 Task: Create a rule from the Agile list, Priority changed -> Complete task in the project AgileCircle if Priority Cleared then Complete Task
Action: Mouse moved to (55, 362)
Screenshot: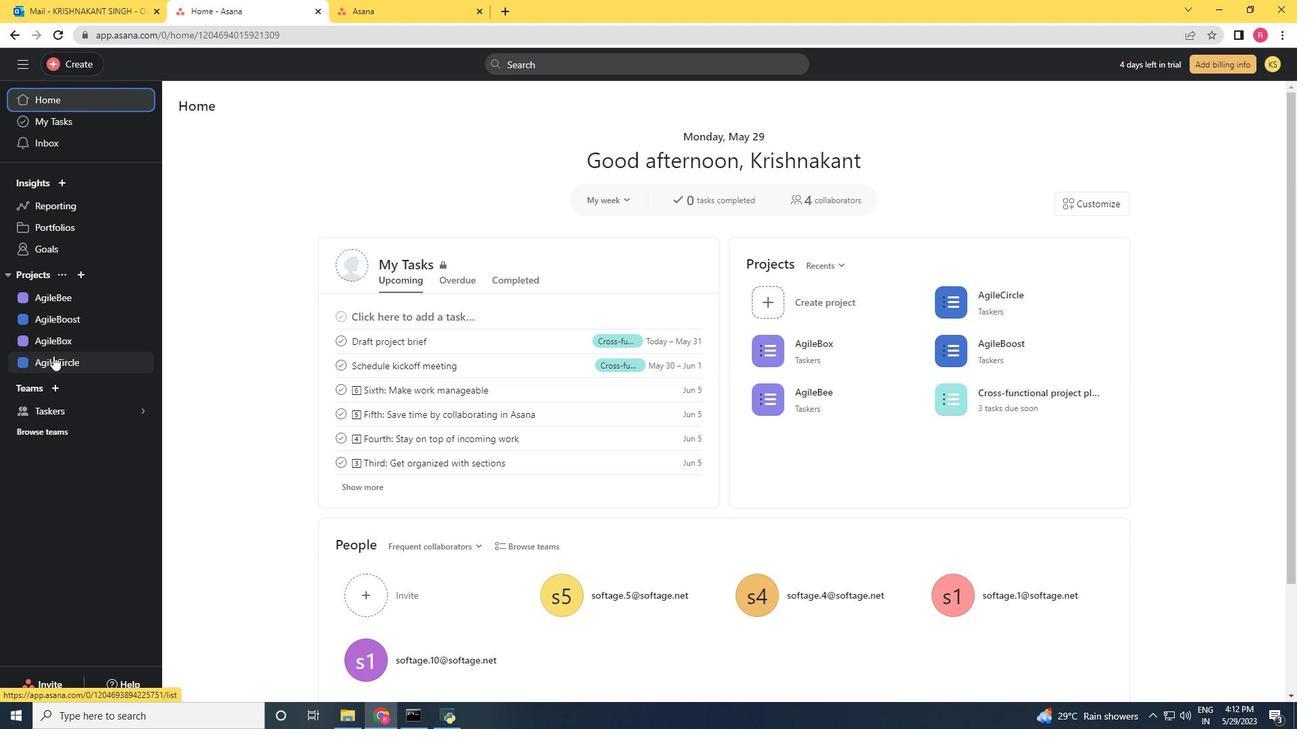 
Action: Mouse pressed left at (55, 362)
Screenshot: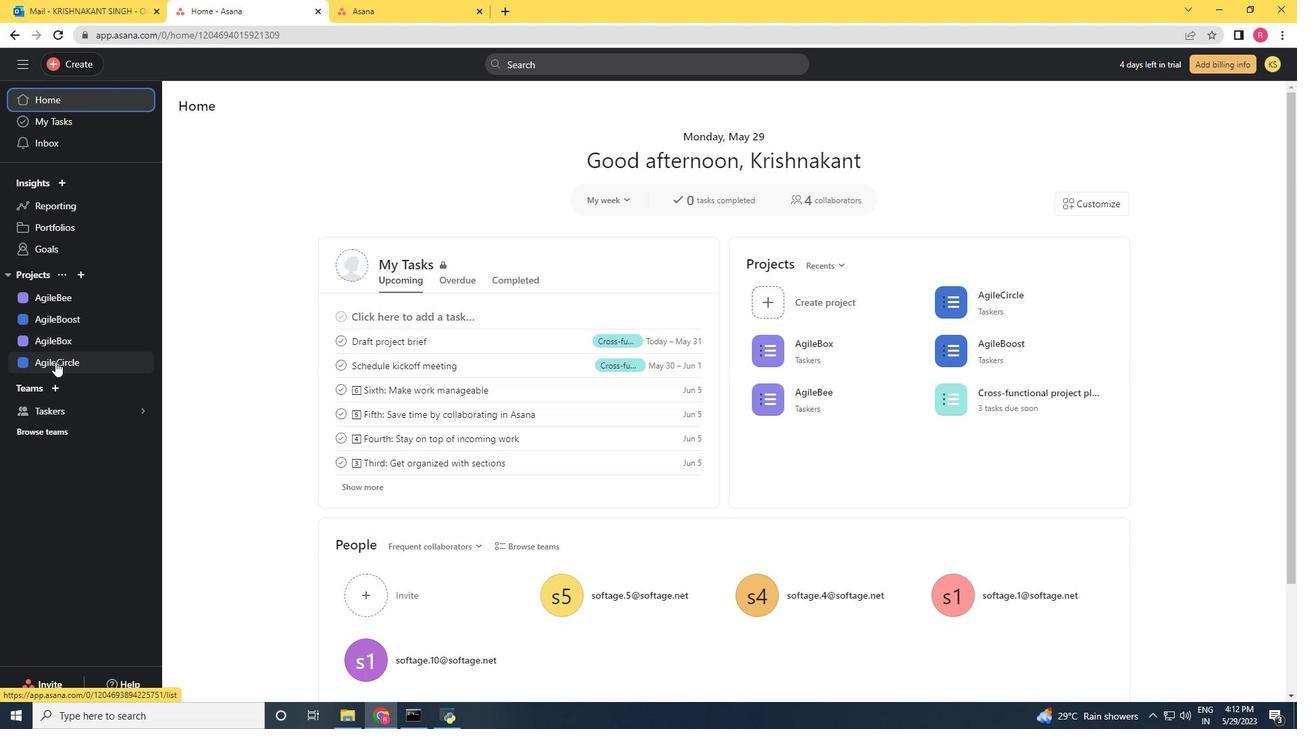 
Action: Mouse moved to (1250, 108)
Screenshot: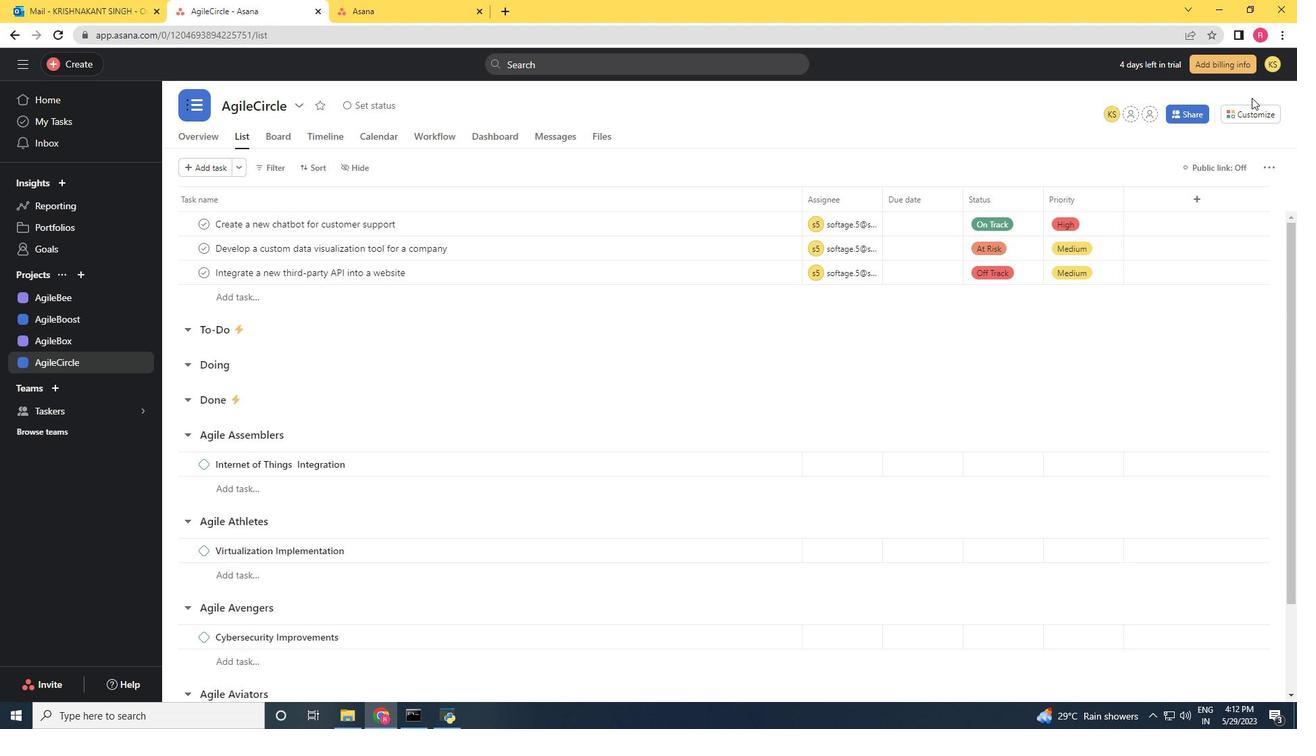 
Action: Mouse pressed left at (1250, 108)
Screenshot: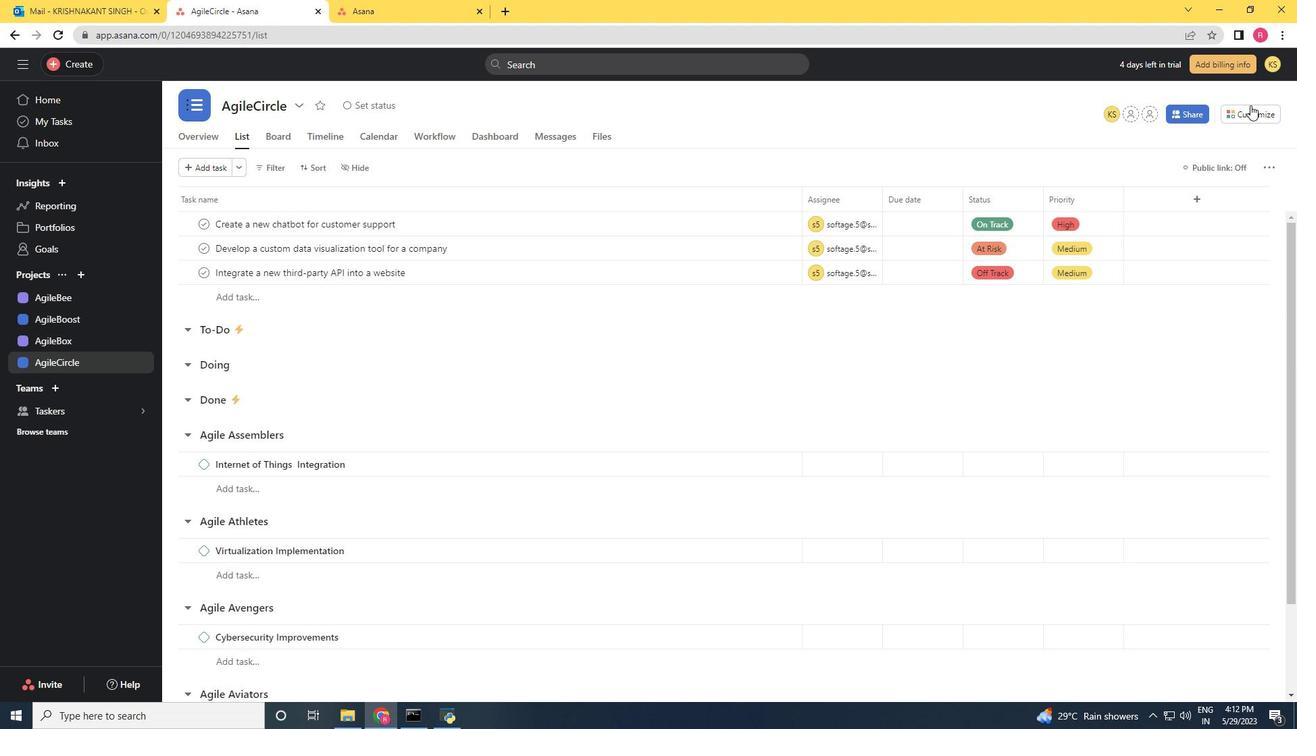 
Action: Mouse moved to (1015, 306)
Screenshot: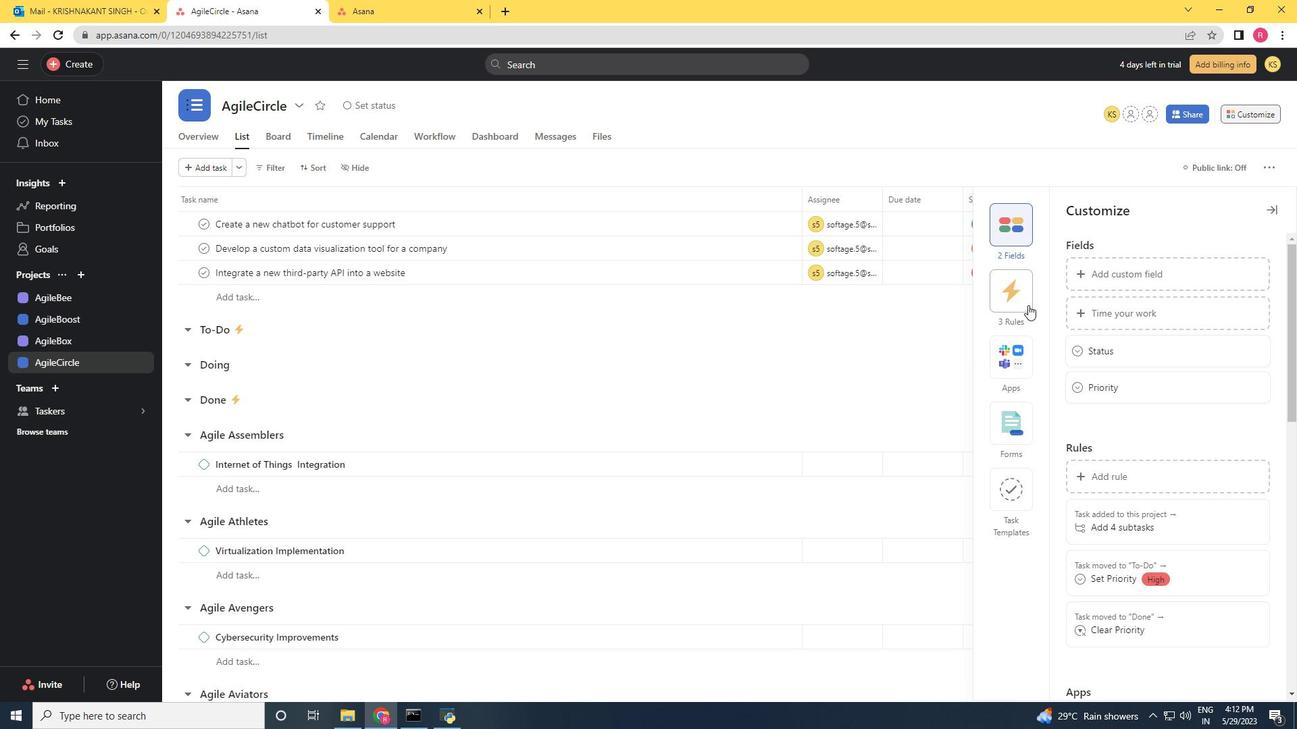 
Action: Mouse pressed left at (1015, 306)
Screenshot: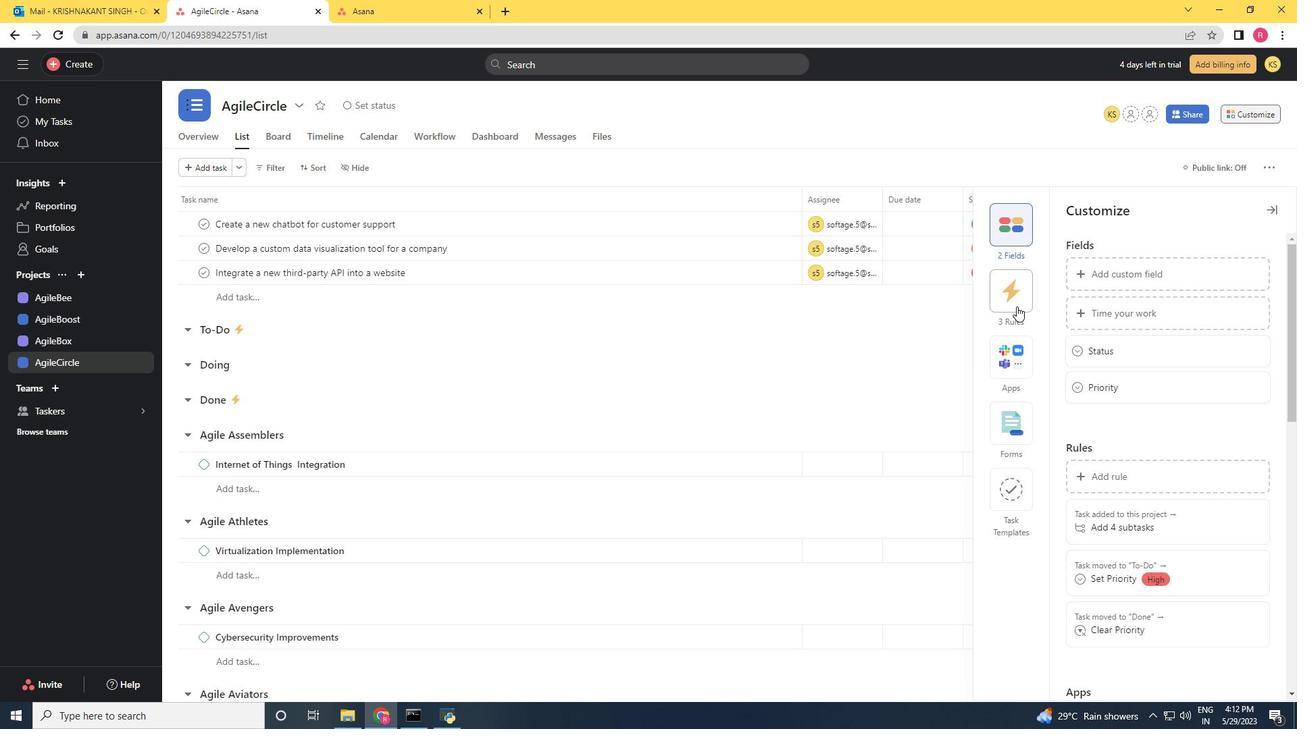 
Action: Mouse moved to (1092, 264)
Screenshot: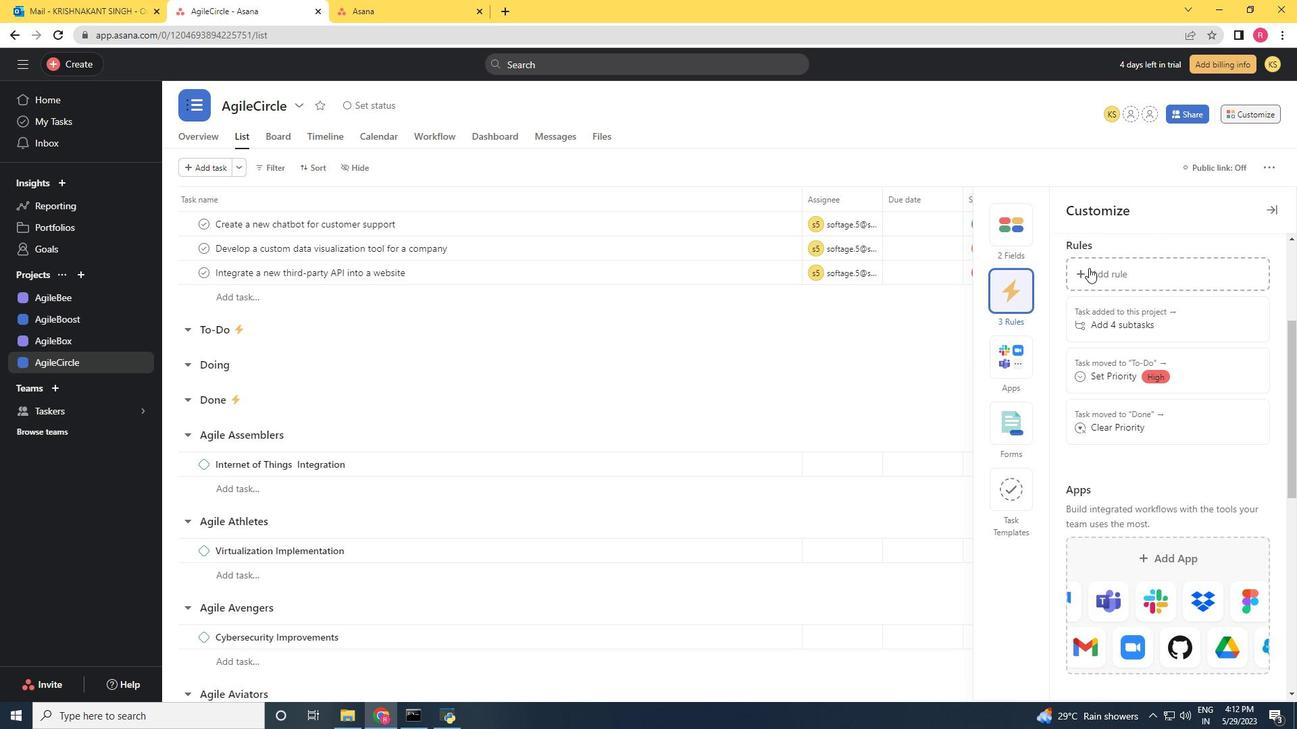 
Action: Mouse pressed left at (1092, 264)
Screenshot: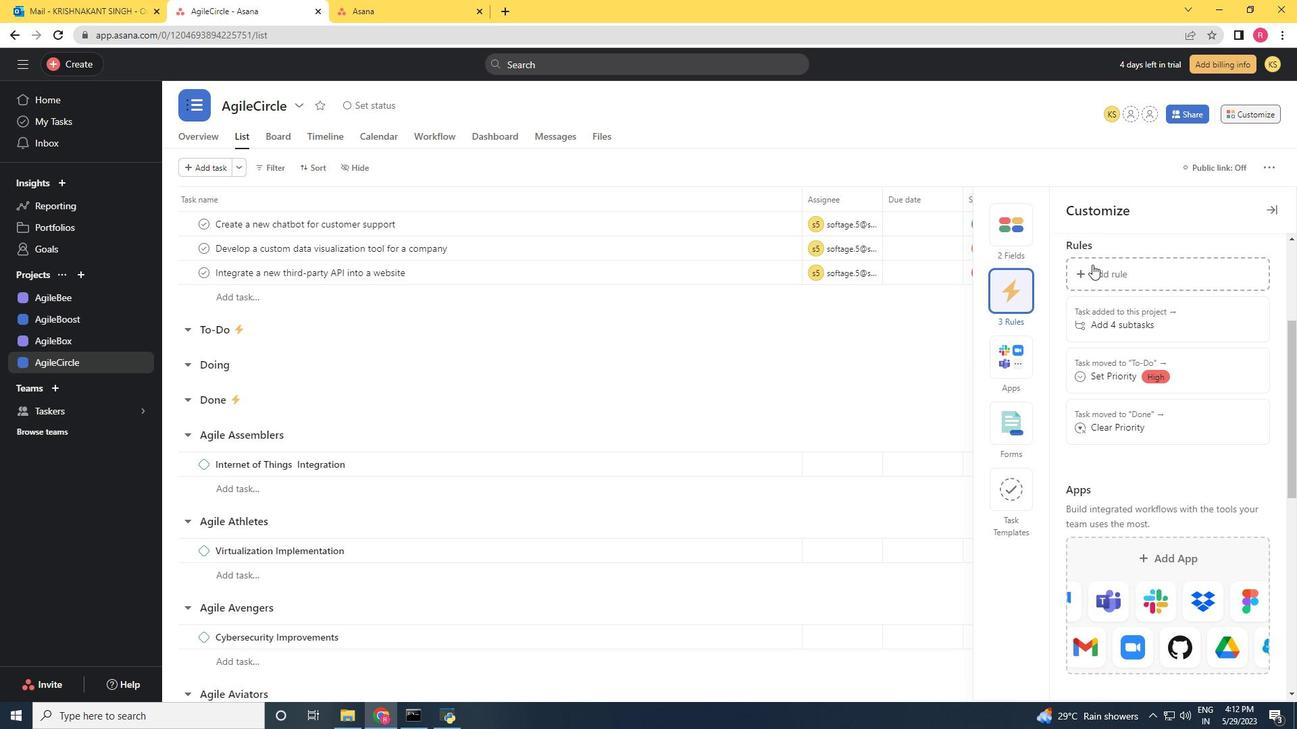 
Action: Mouse moved to (266, 202)
Screenshot: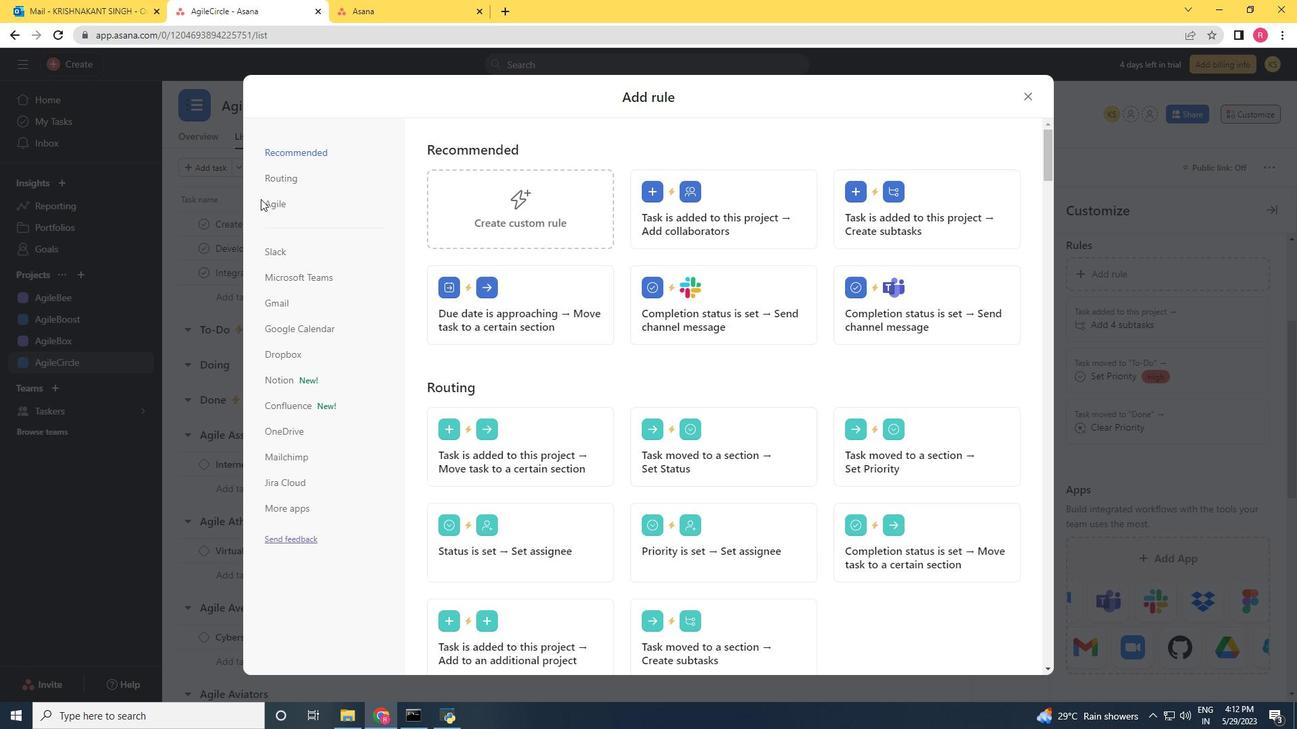
Action: Mouse pressed left at (266, 202)
Screenshot: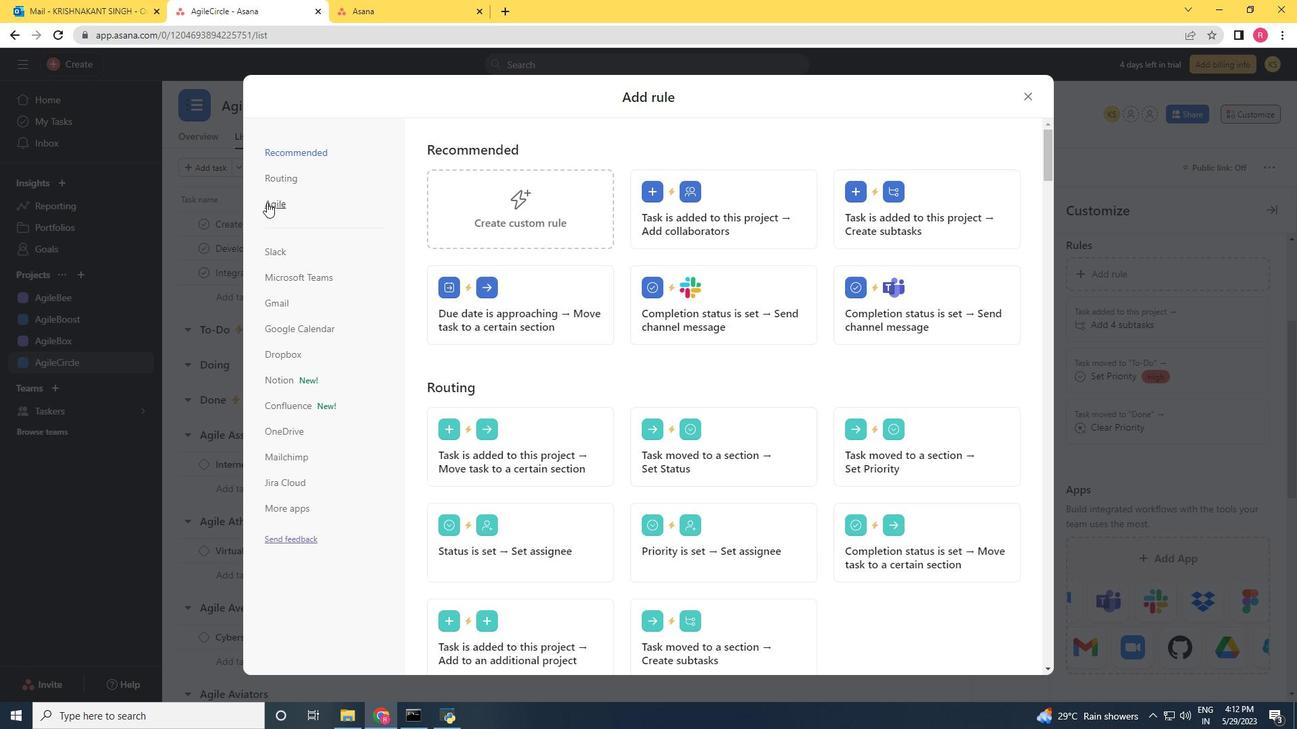
Action: Mouse moved to (670, 213)
Screenshot: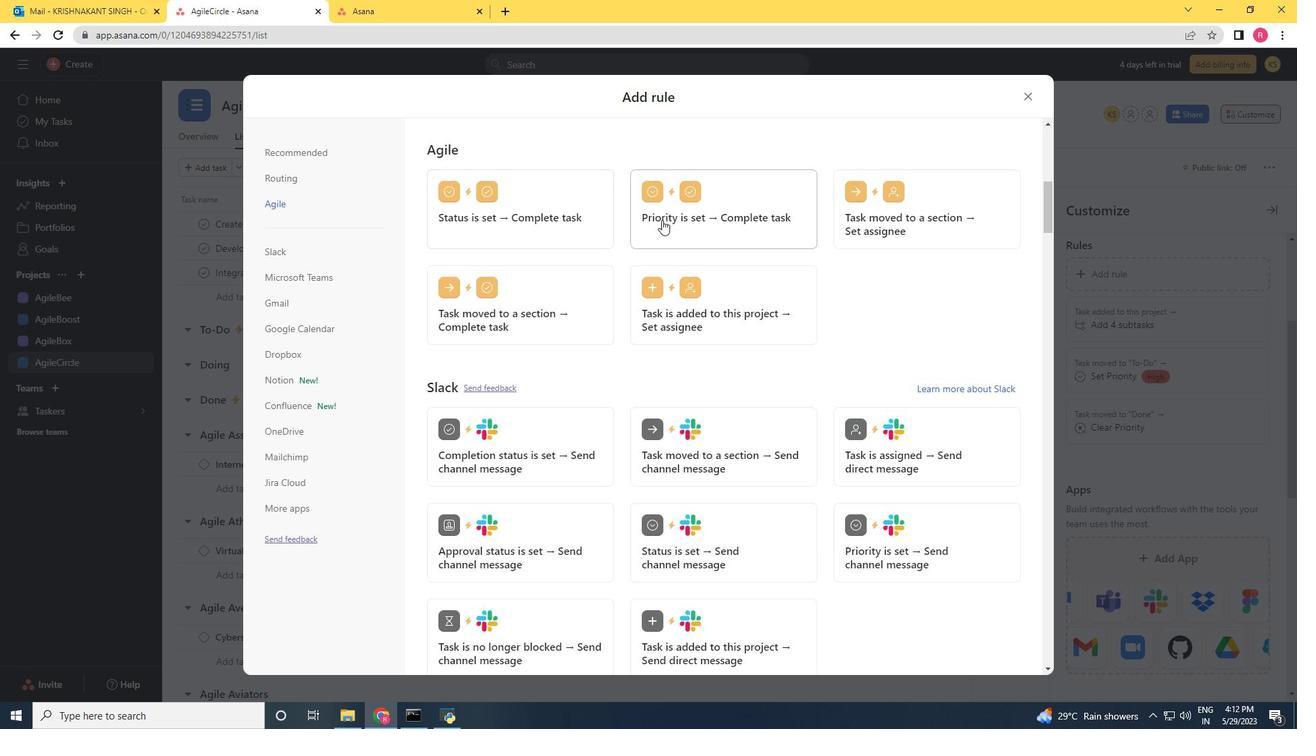 
Action: Mouse pressed left at (670, 213)
Screenshot: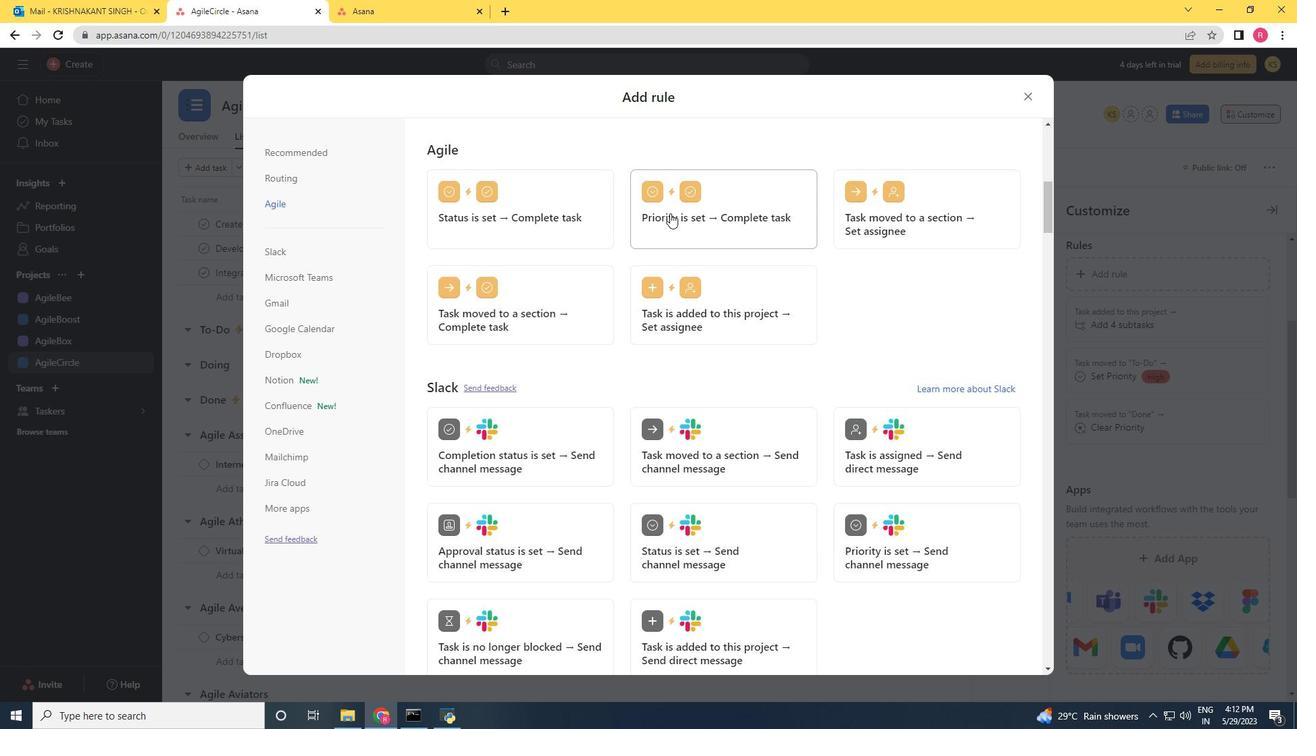 
Action: Mouse moved to (864, 239)
Screenshot: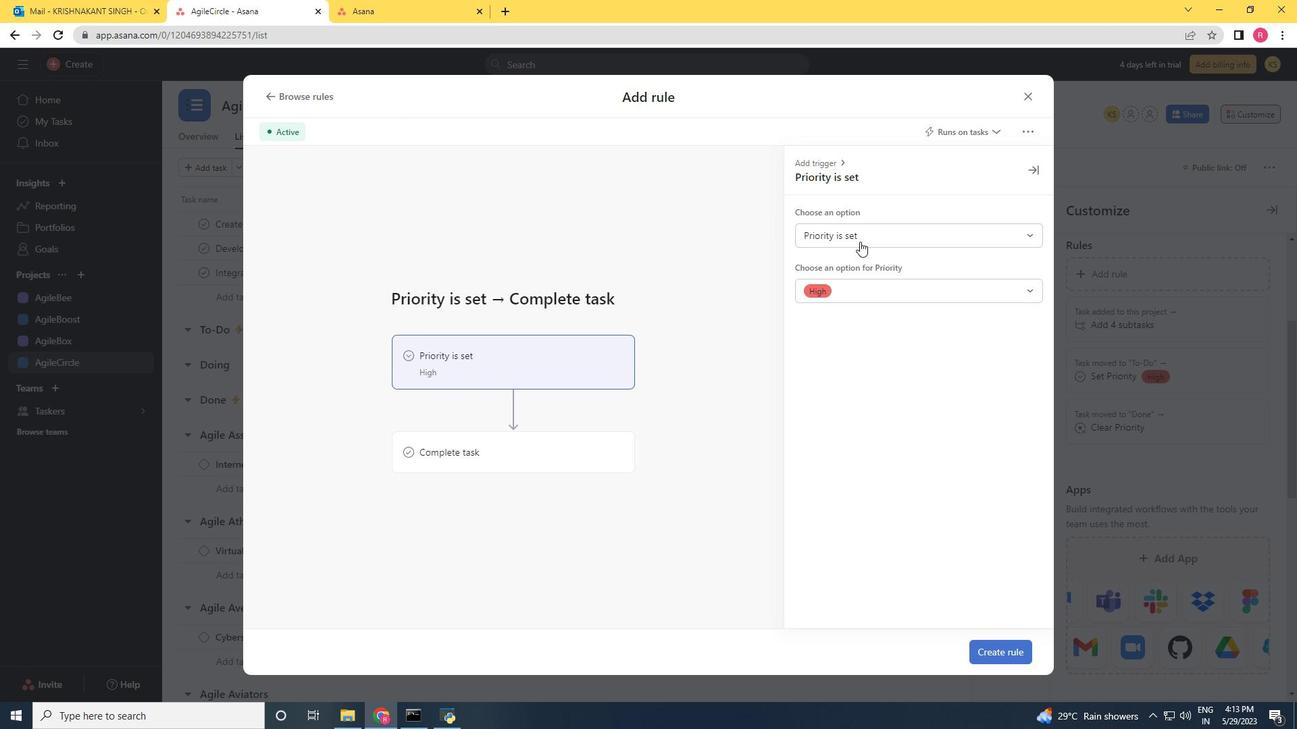 
Action: Mouse pressed left at (864, 239)
Screenshot: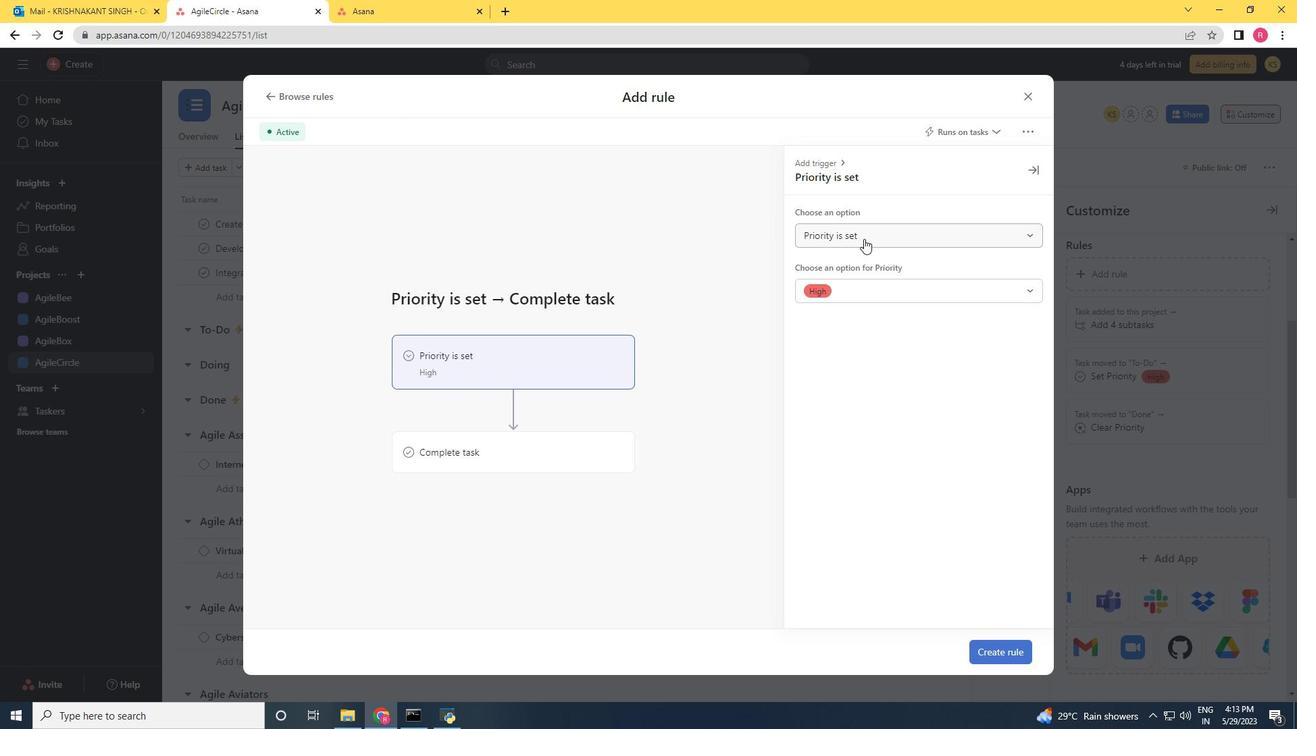 
Action: Mouse moved to (862, 283)
Screenshot: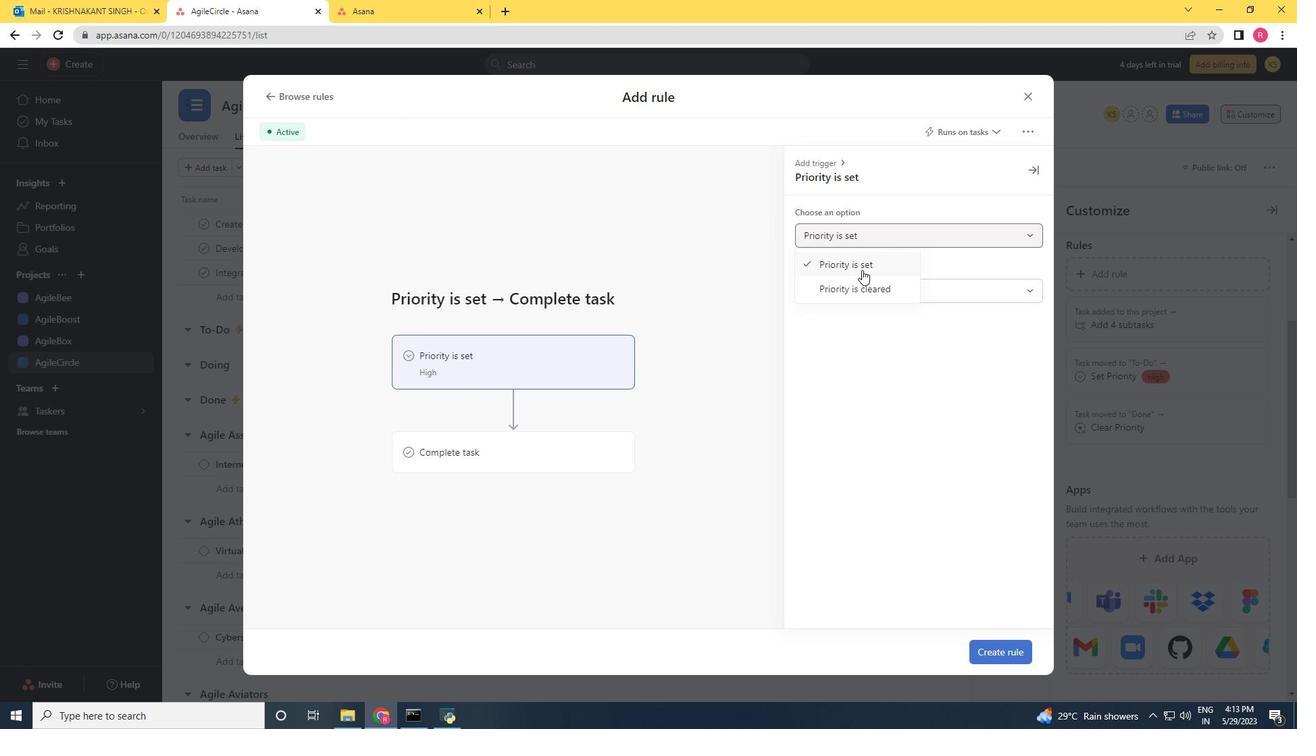 
Action: Mouse pressed left at (862, 283)
Screenshot: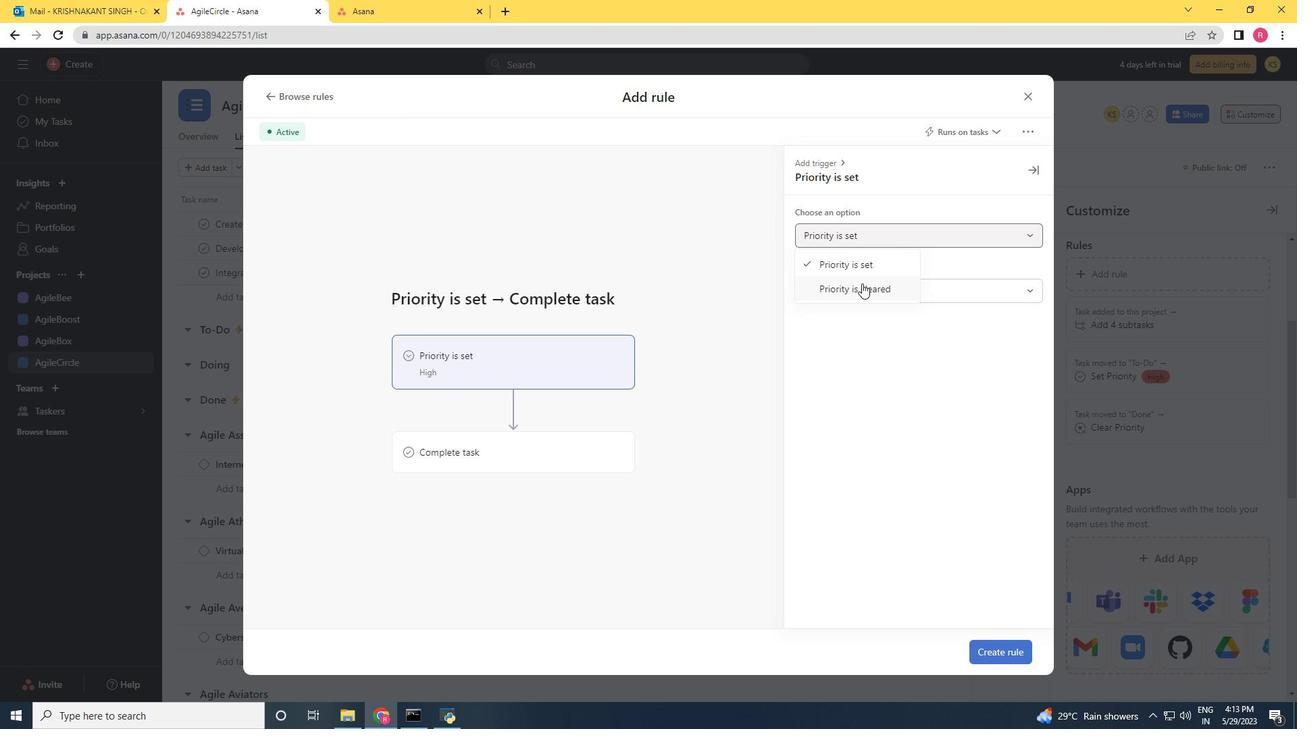 
Action: Mouse moved to (505, 441)
Screenshot: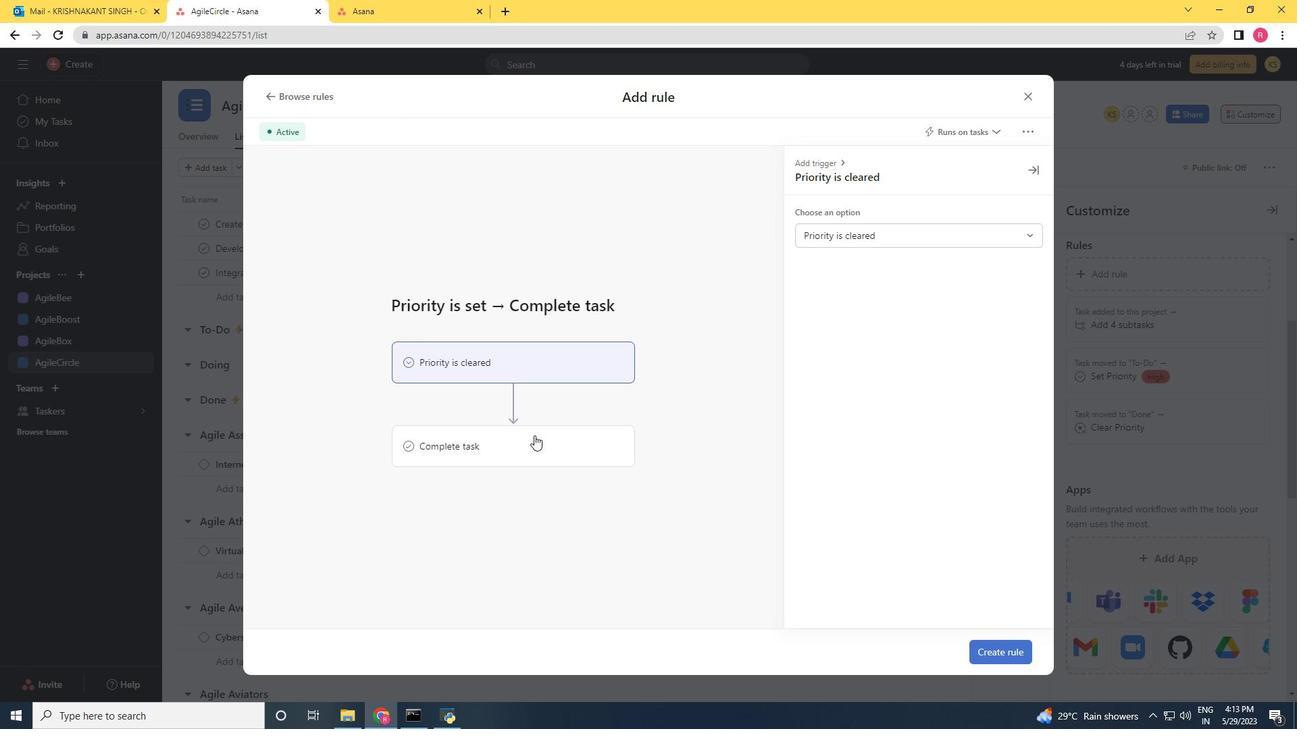 
Action: Mouse pressed left at (505, 441)
Screenshot: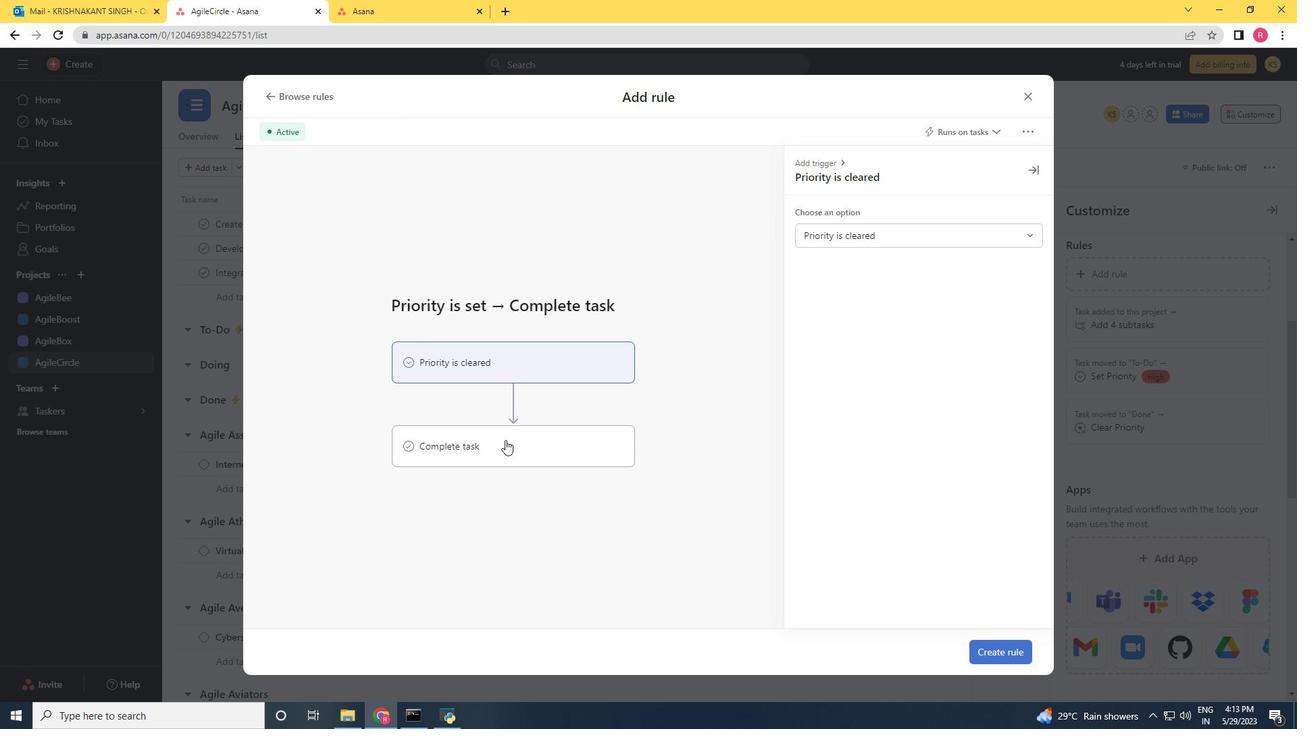 
Action: Mouse moved to (839, 237)
Screenshot: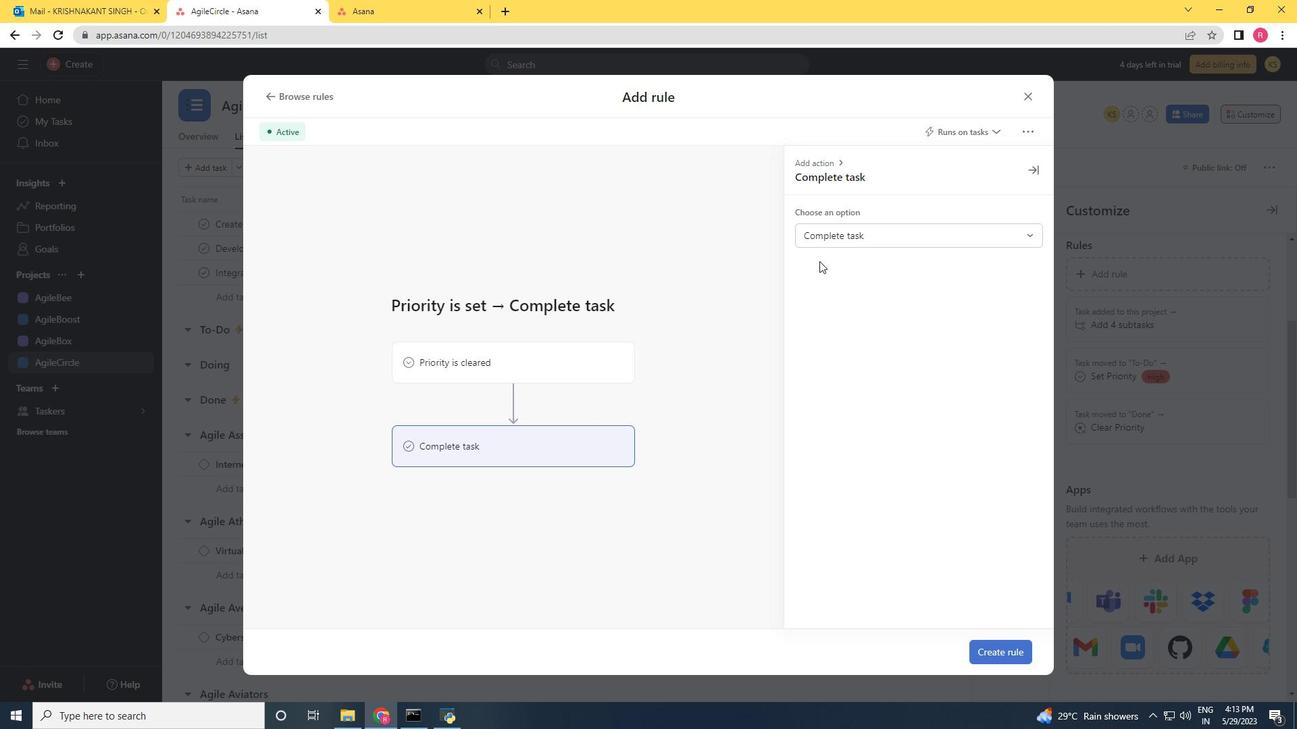 
Action: Mouse pressed left at (839, 237)
Screenshot: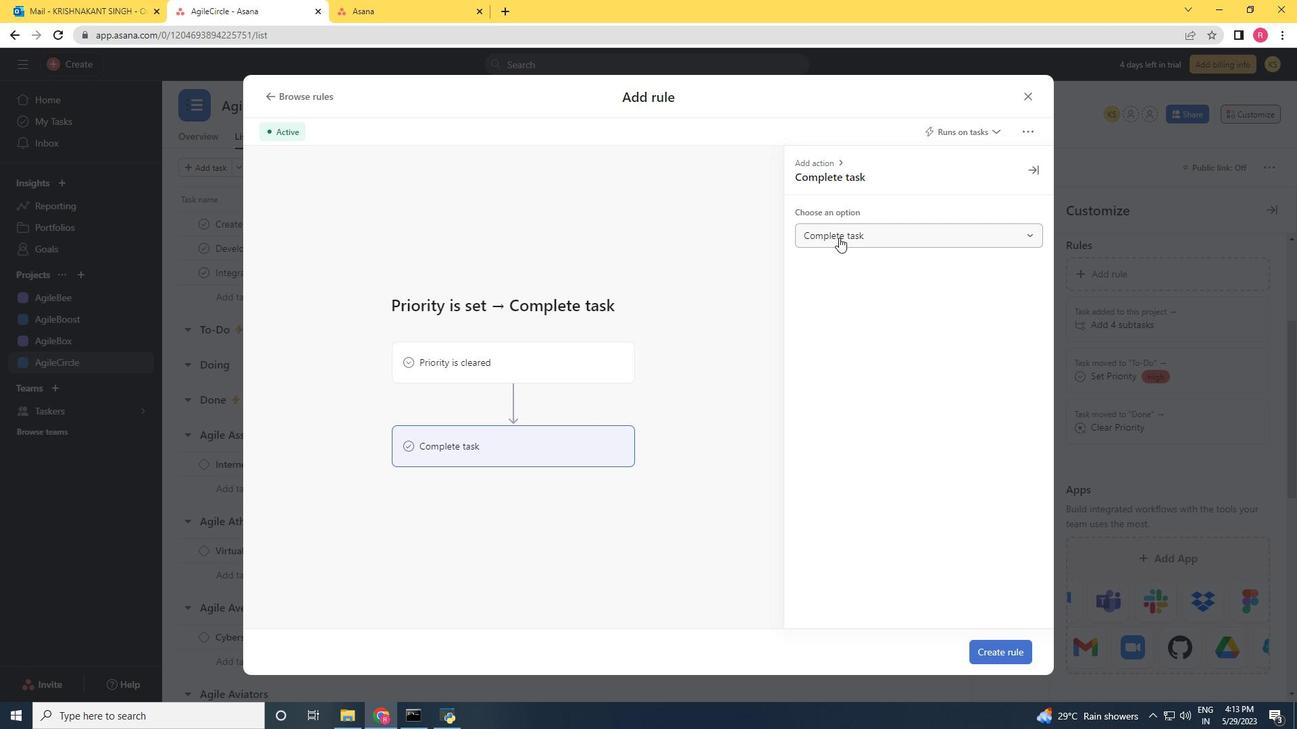 
Action: Mouse moved to (833, 268)
Screenshot: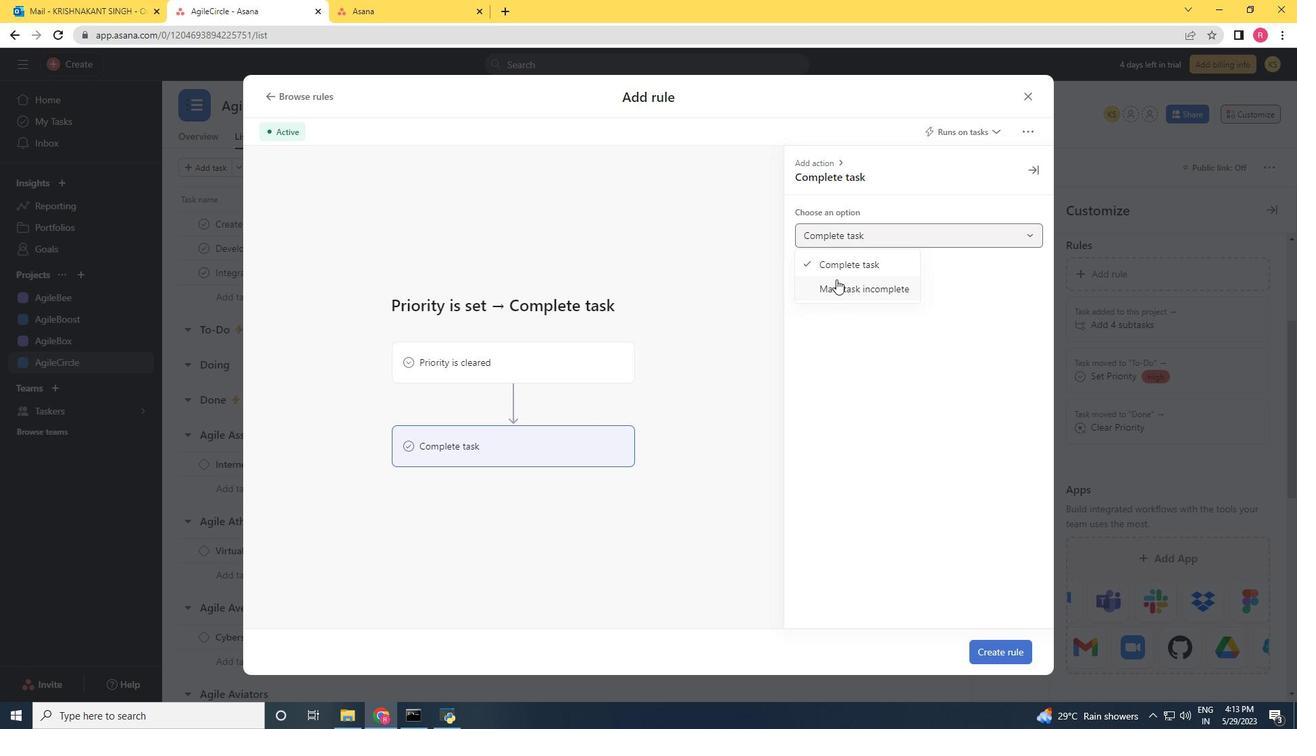 
Action: Mouse pressed left at (833, 268)
Screenshot: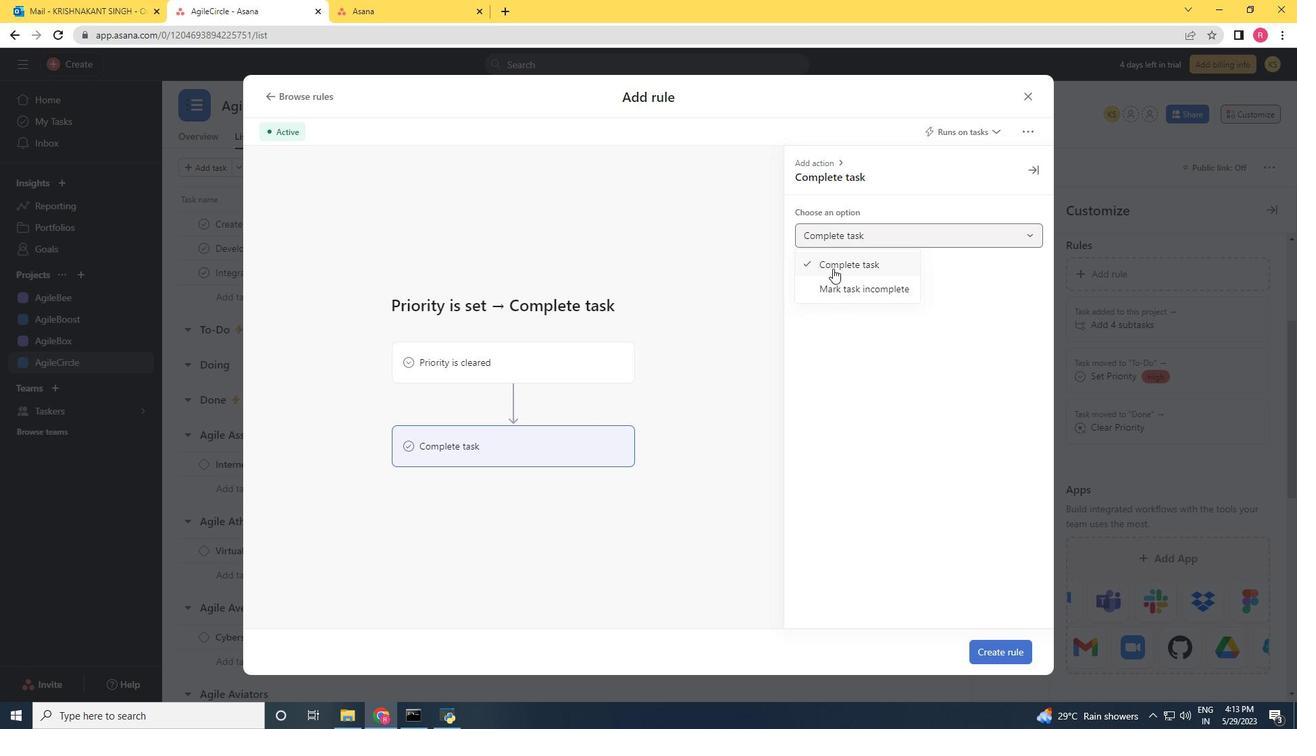 
Action: Mouse moved to (988, 640)
Screenshot: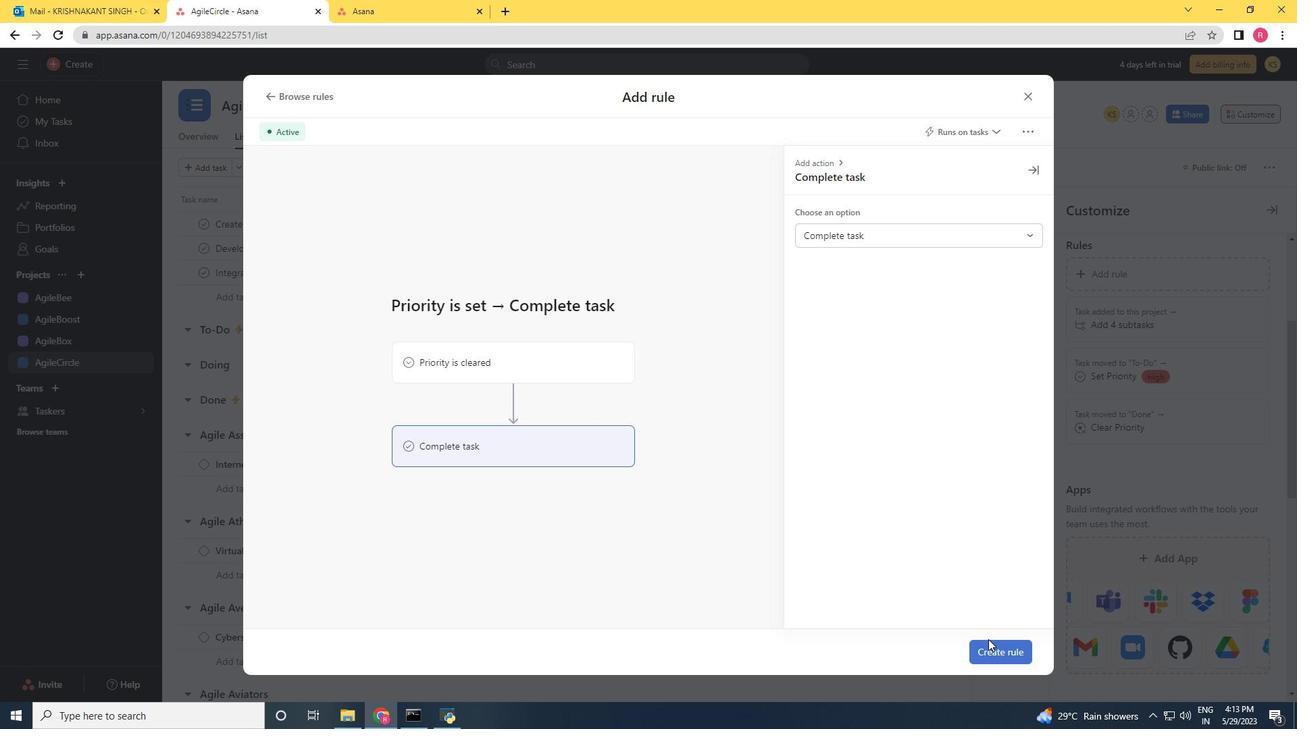 
Action: Mouse pressed left at (988, 640)
Screenshot: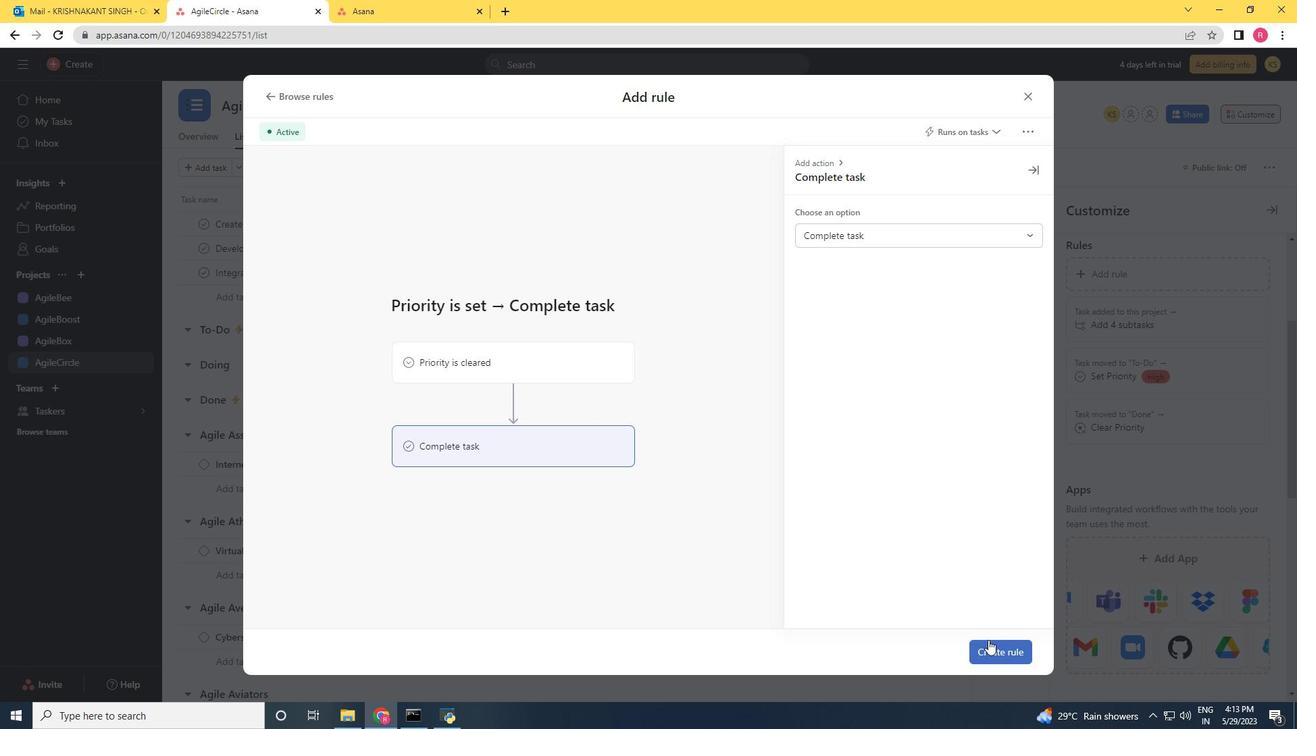 
Action: Mouse moved to (872, 619)
Screenshot: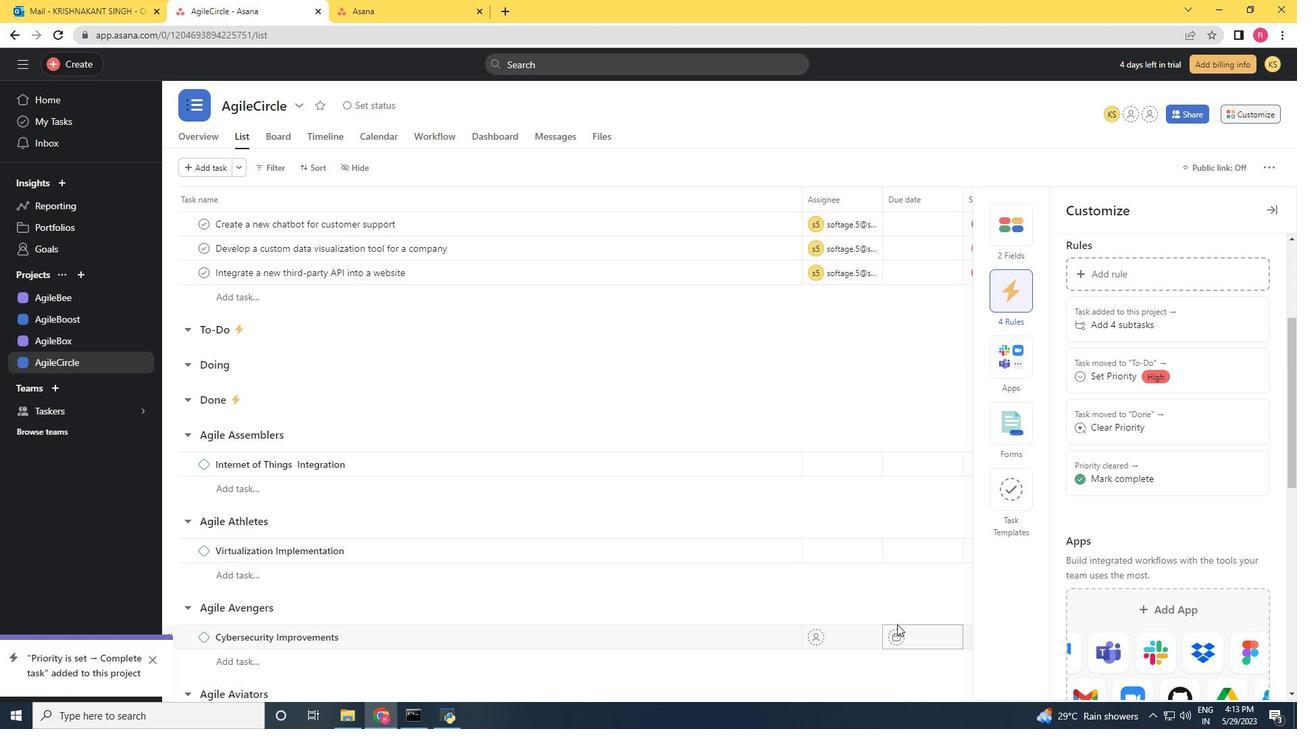 
